 Task: Create a due date automation trigger when advanced on, 2 days after a card is due add content without an empty description at 11:00 AM.
Action: Mouse moved to (1218, 92)
Screenshot: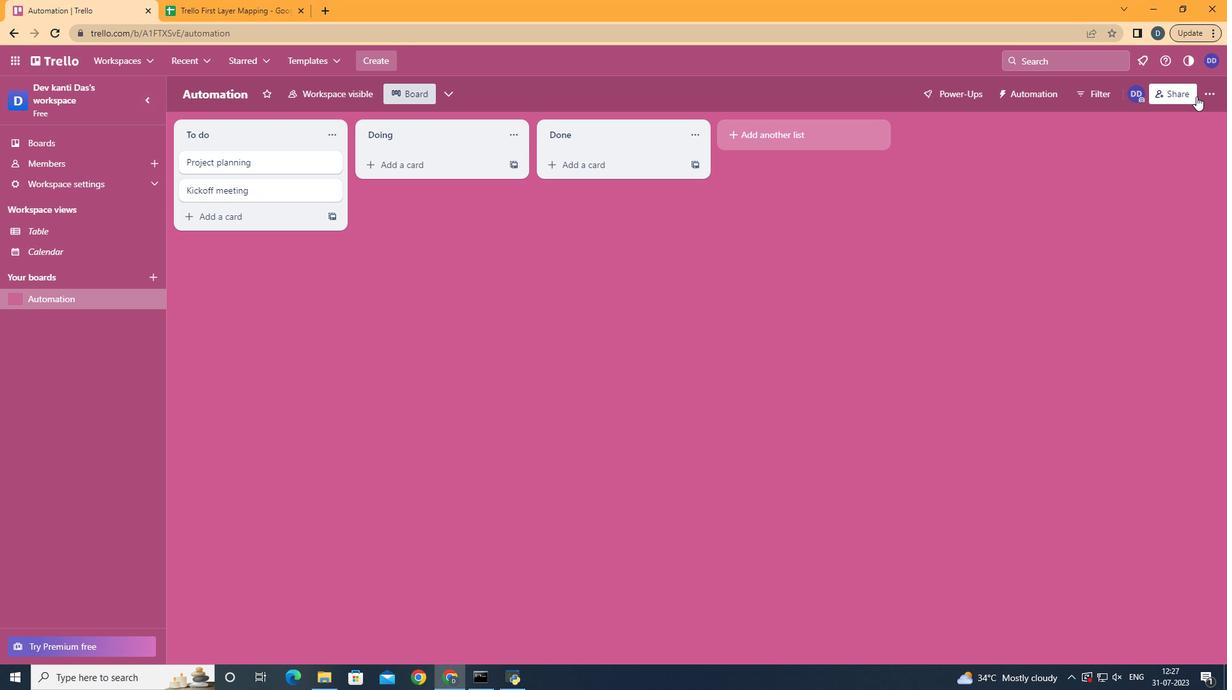 
Action: Mouse pressed left at (1218, 92)
Screenshot: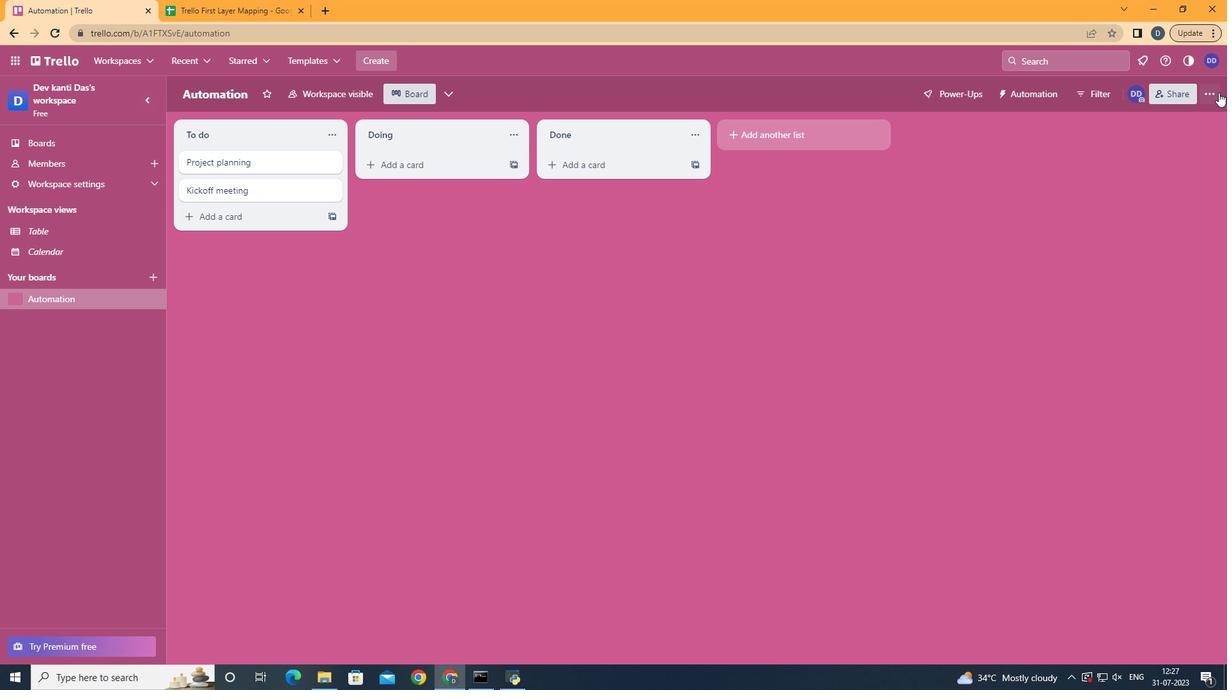 
Action: Mouse moved to (1127, 271)
Screenshot: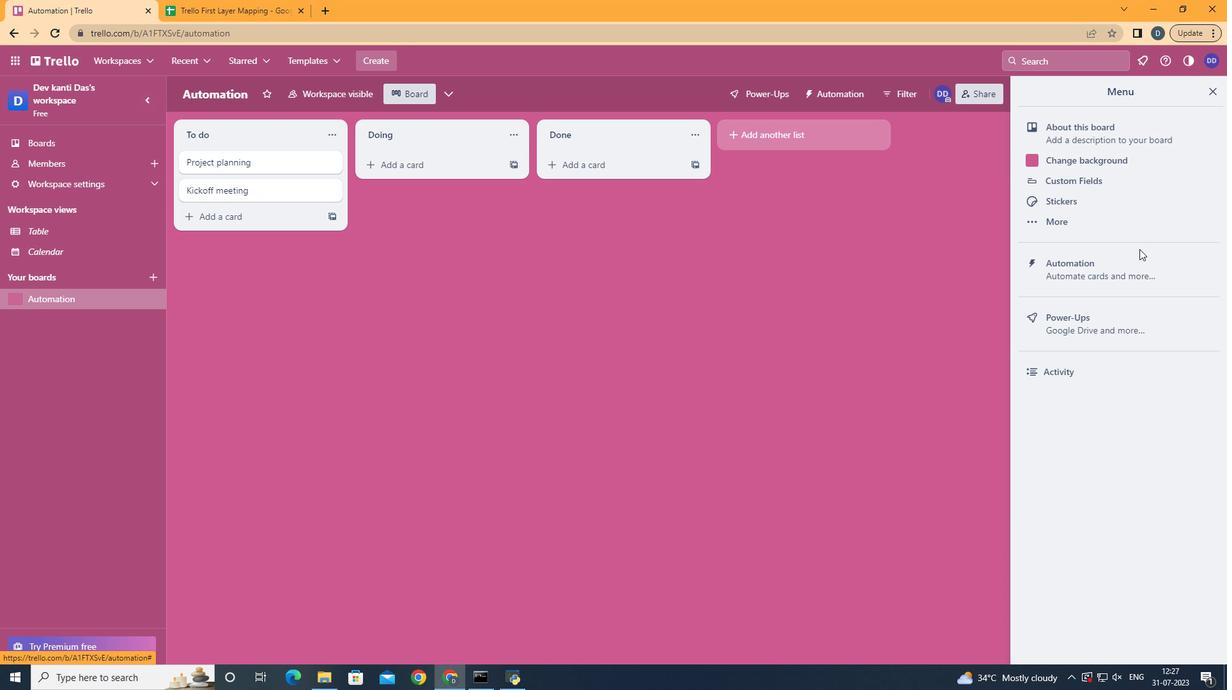 
Action: Mouse pressed left at (1127, 271)
Screenshot: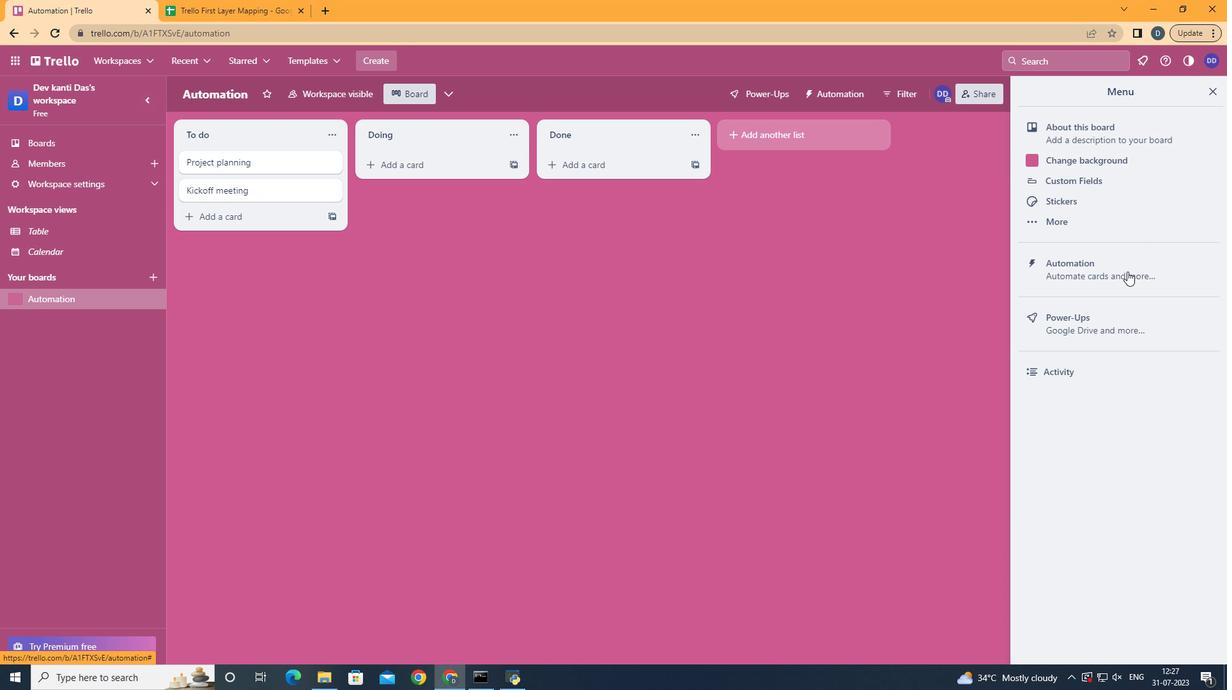 
Action: Mouse moved to (240, 262)
Screenshot: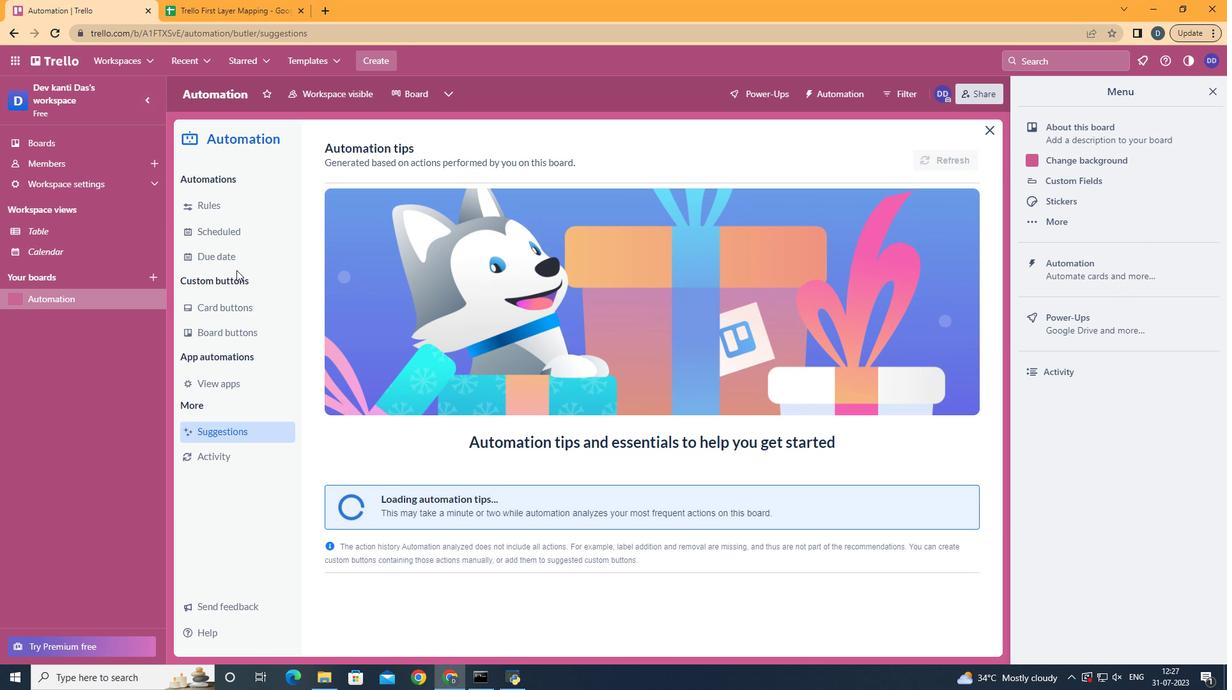 
Action: Mouse pressed left at (240, 262)
Screenshot: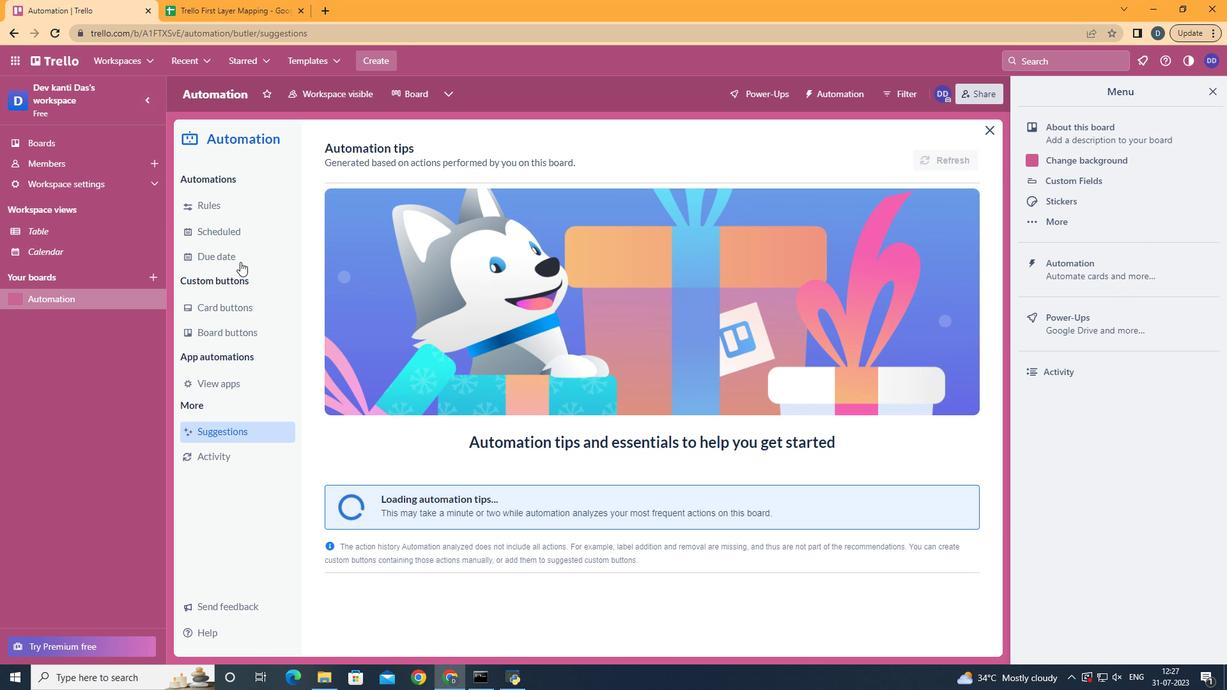 
Action: Mouse moved to (910, 159)
Screenshot: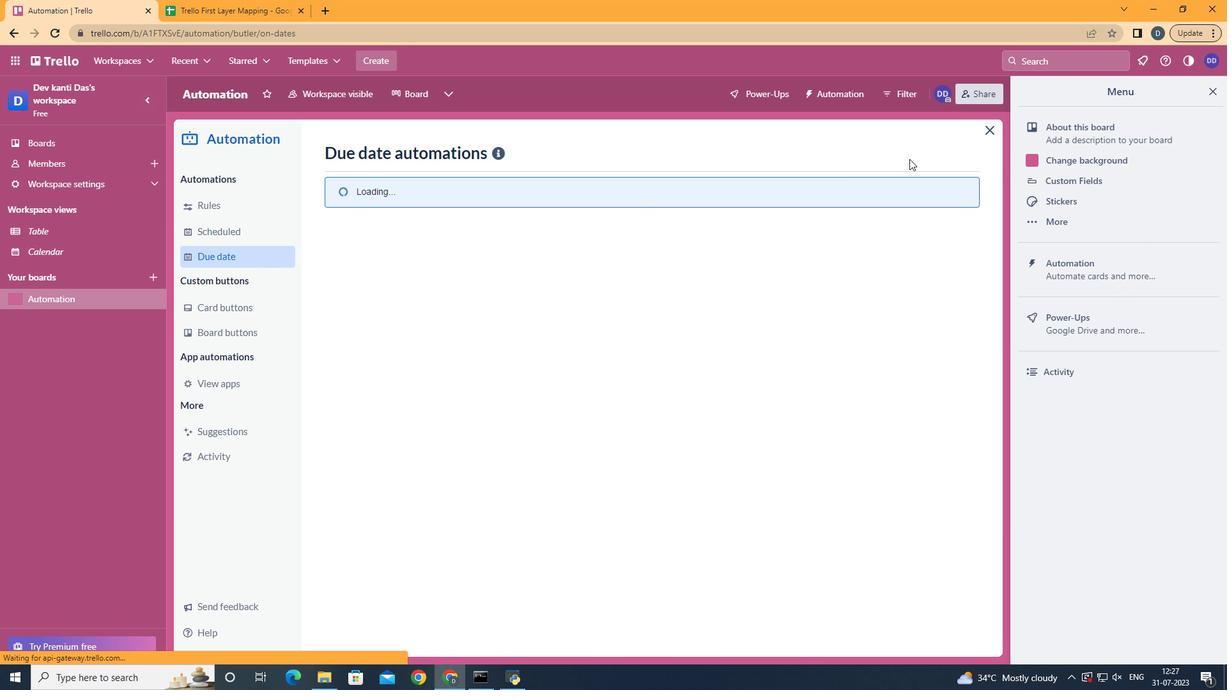 
Action: Mouse pressed left at (910, 159)
Screenshot: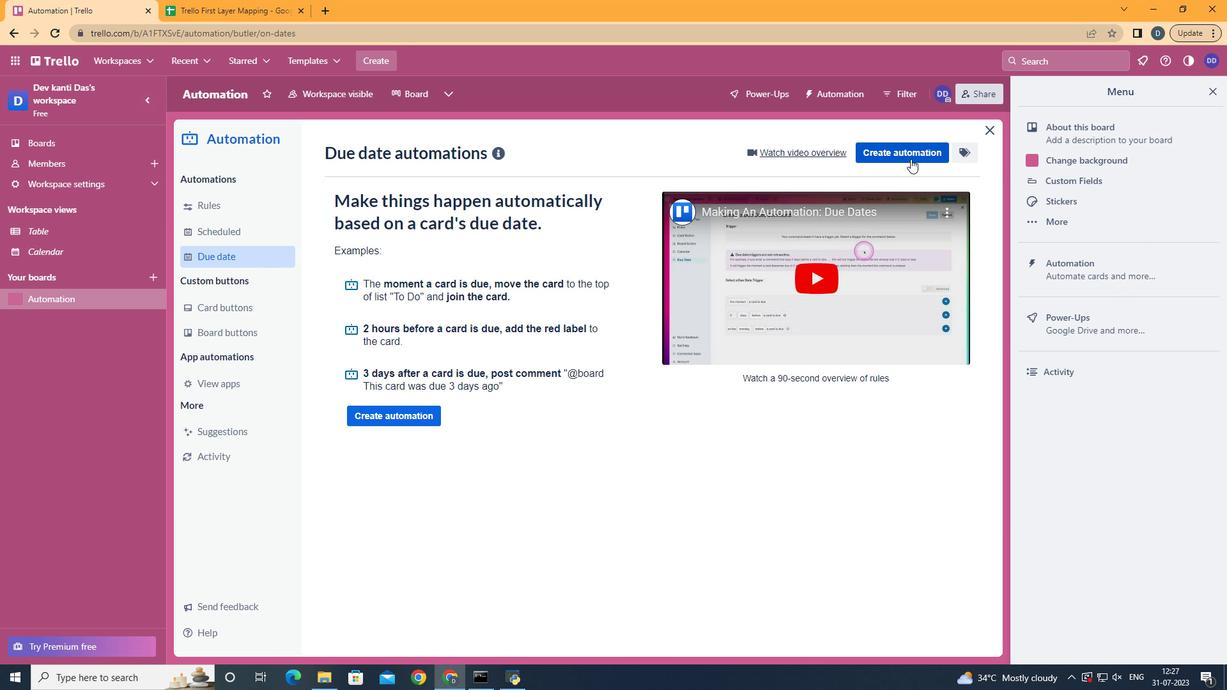
Action: Mouse moved to (654, 277)
Screenshot: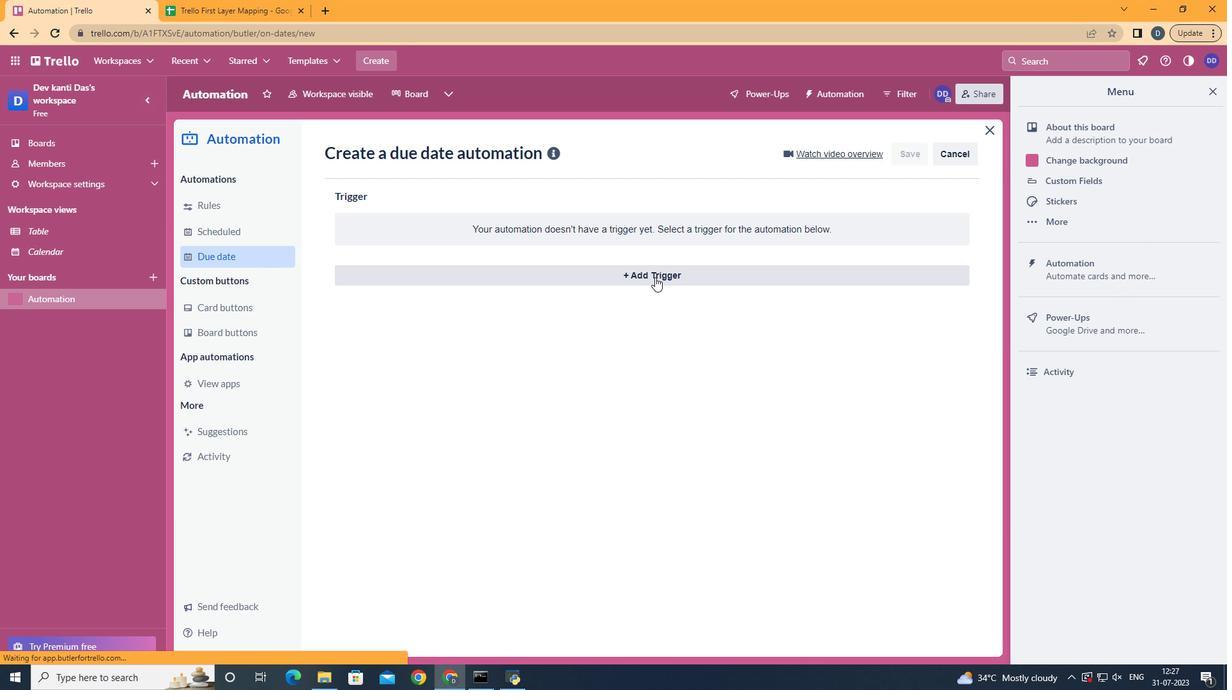 
Action: Mouse pressed left at (654, 277)
Screenshot: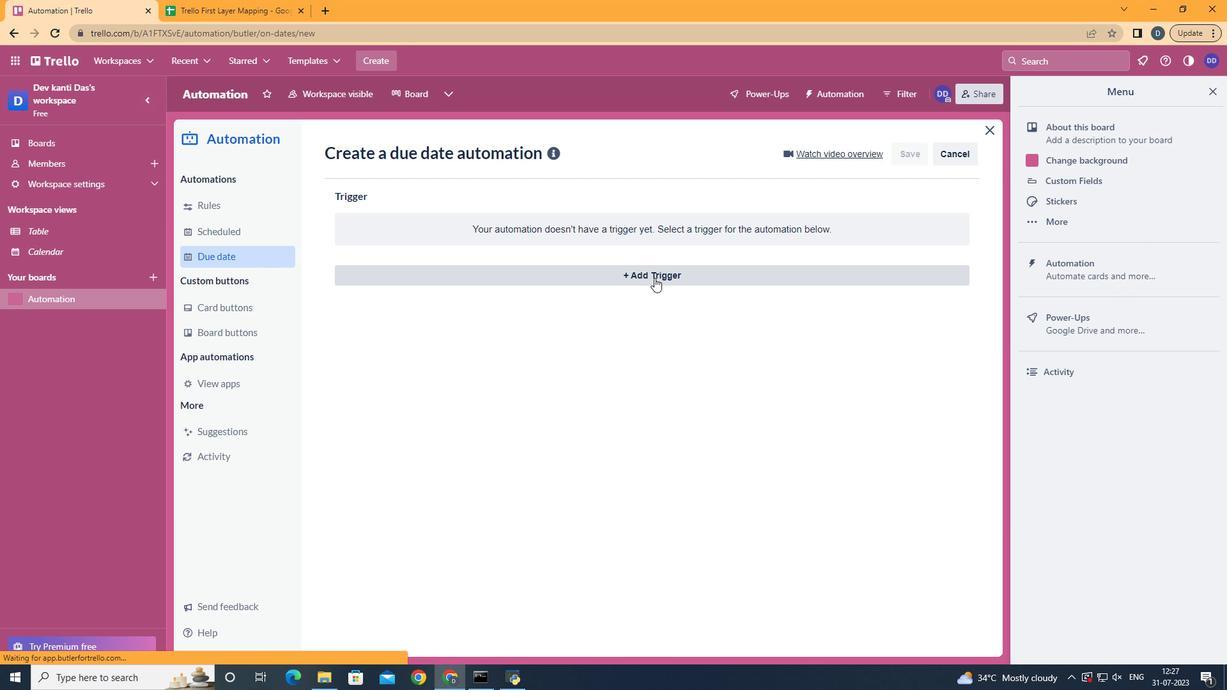 
Action: Mouse moved to (446, 518)
Screenshot: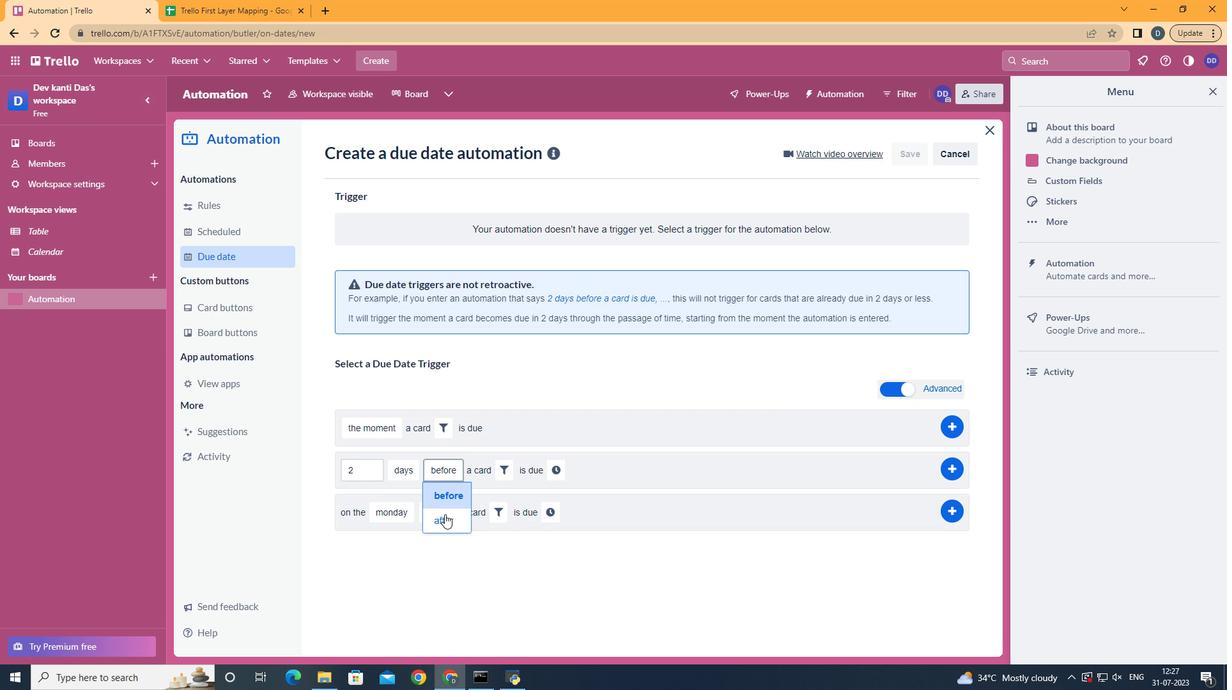 
Action: Mouse pressed left at (446, 518)
Screenshot: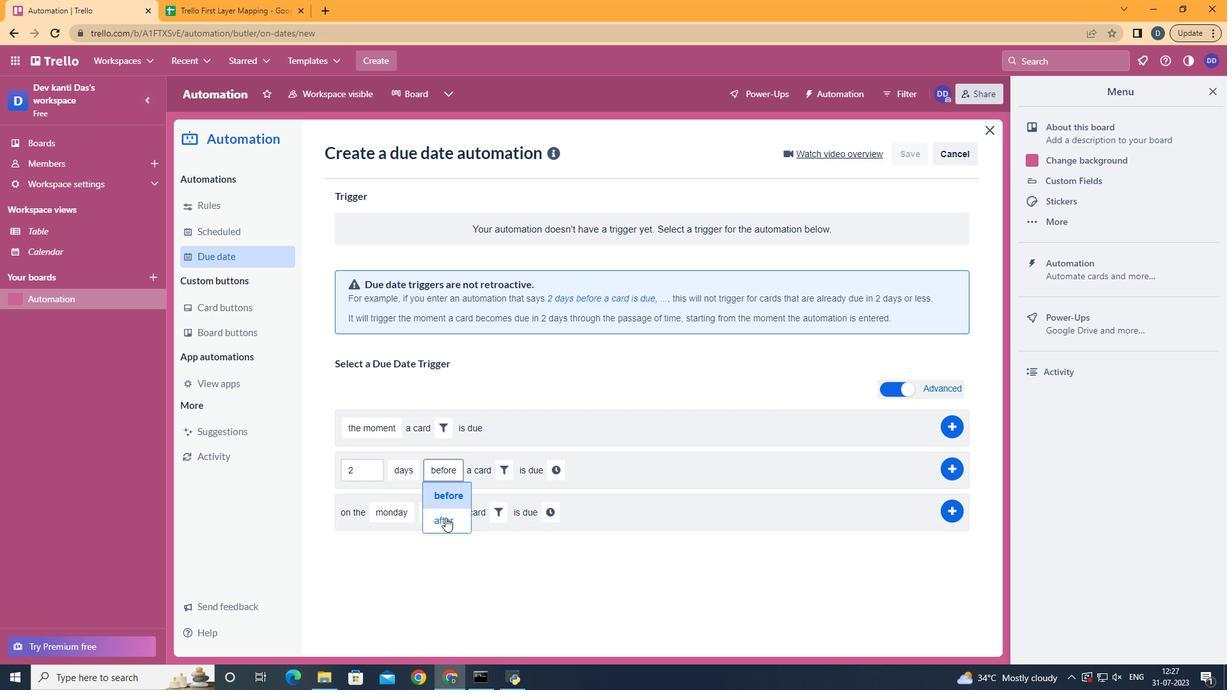 
Action: Mouse moved to (499, 474)
Screenshot: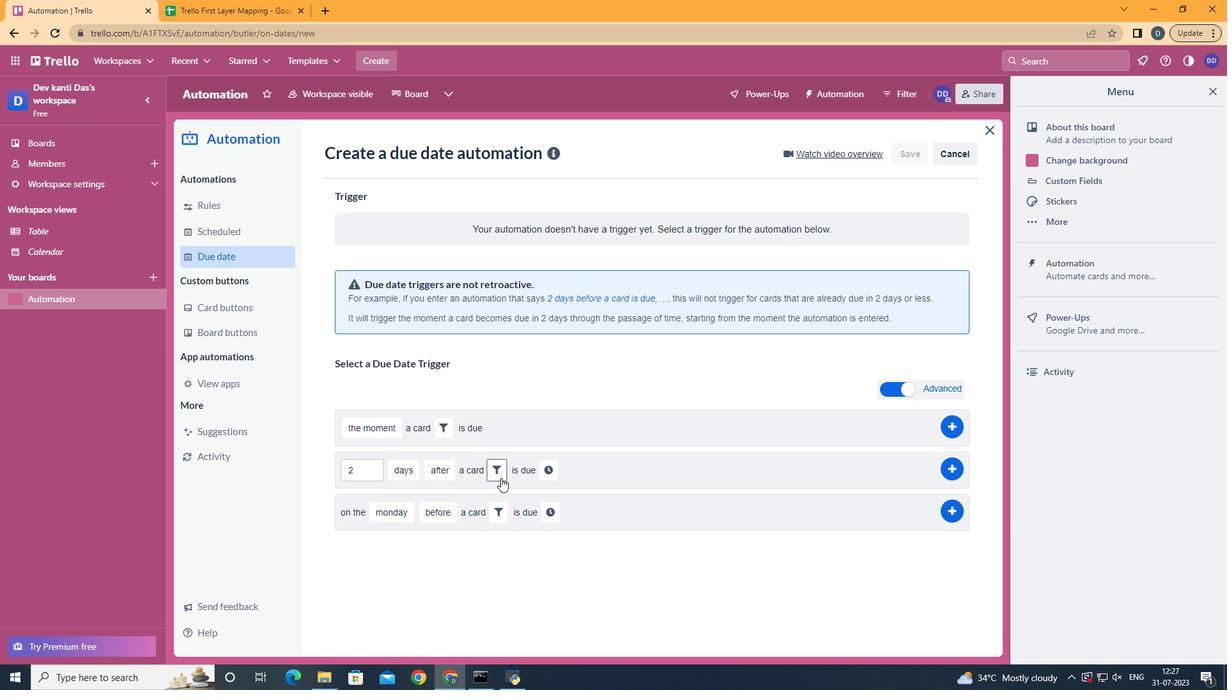 
Action: Mouse pressed left at (499, 474)
Screenshot: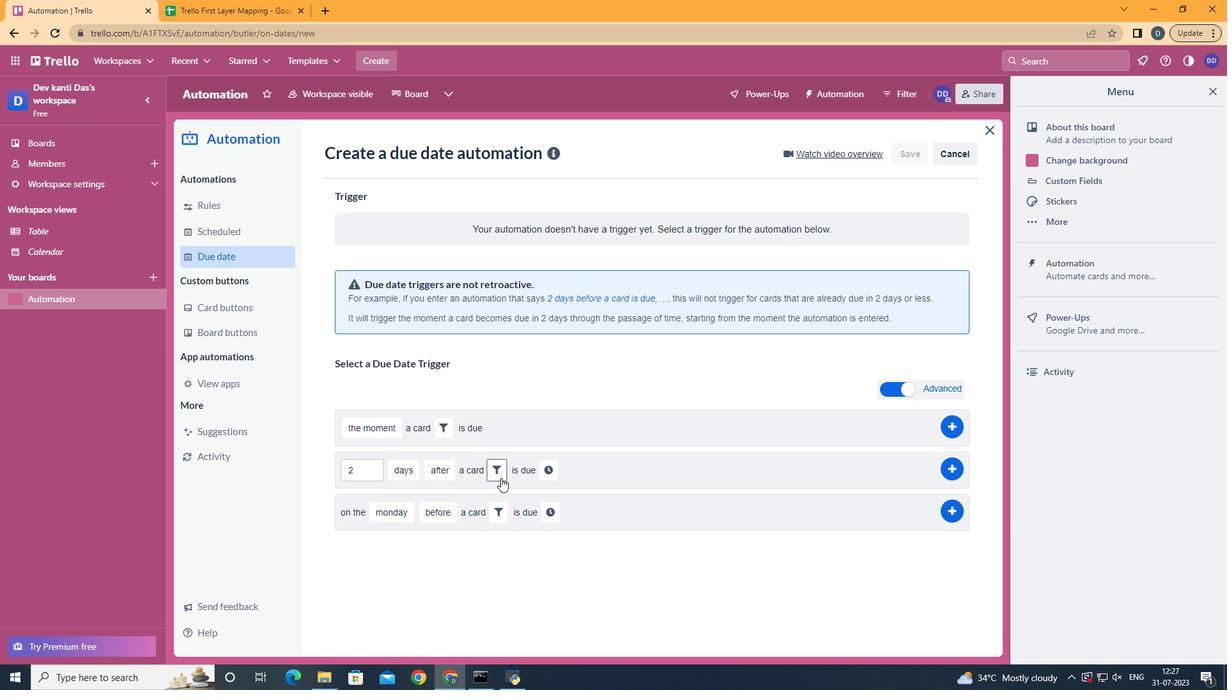 
Action: Mouse moved to (670, 509)
Screenshot: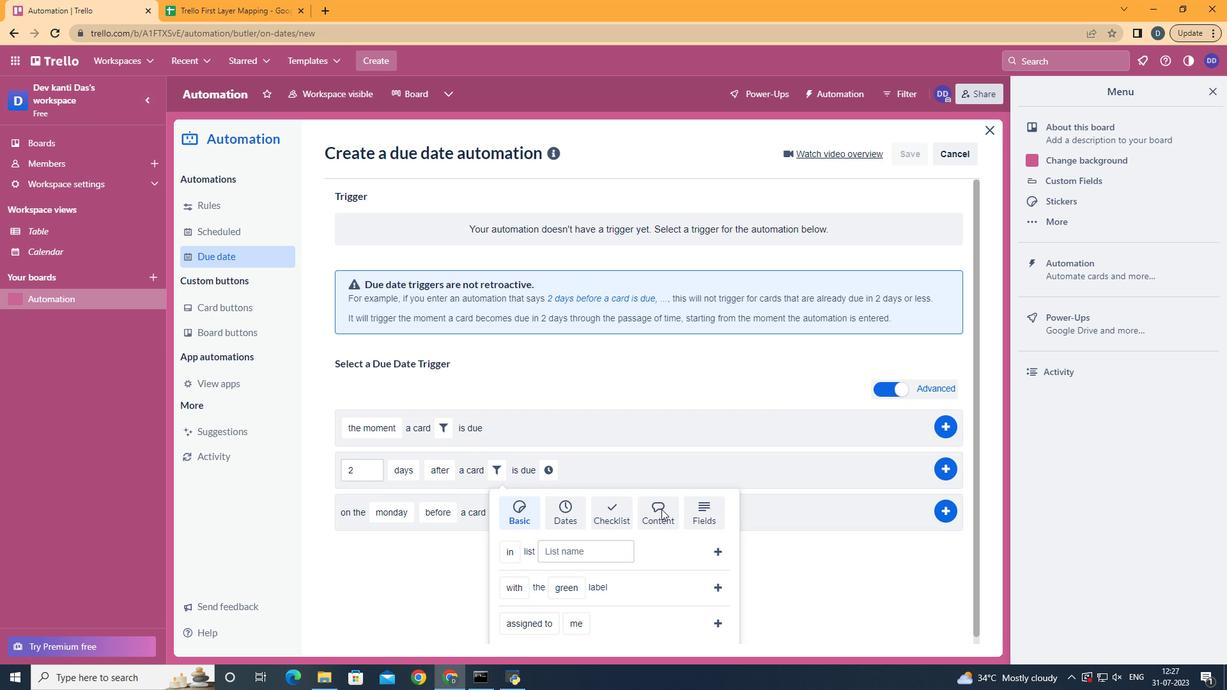 
Action: Mouse pressed left at (670, 509)
Screenshot: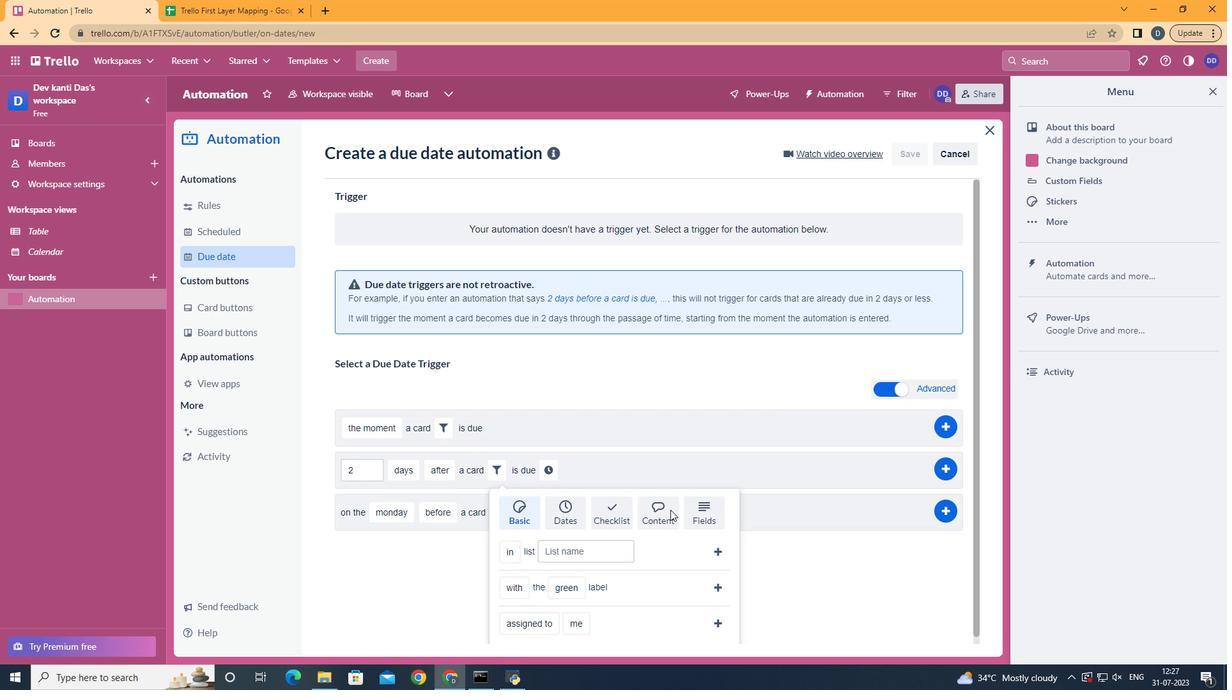 
Action: Mouse moved to (526, 636)
Screenshot: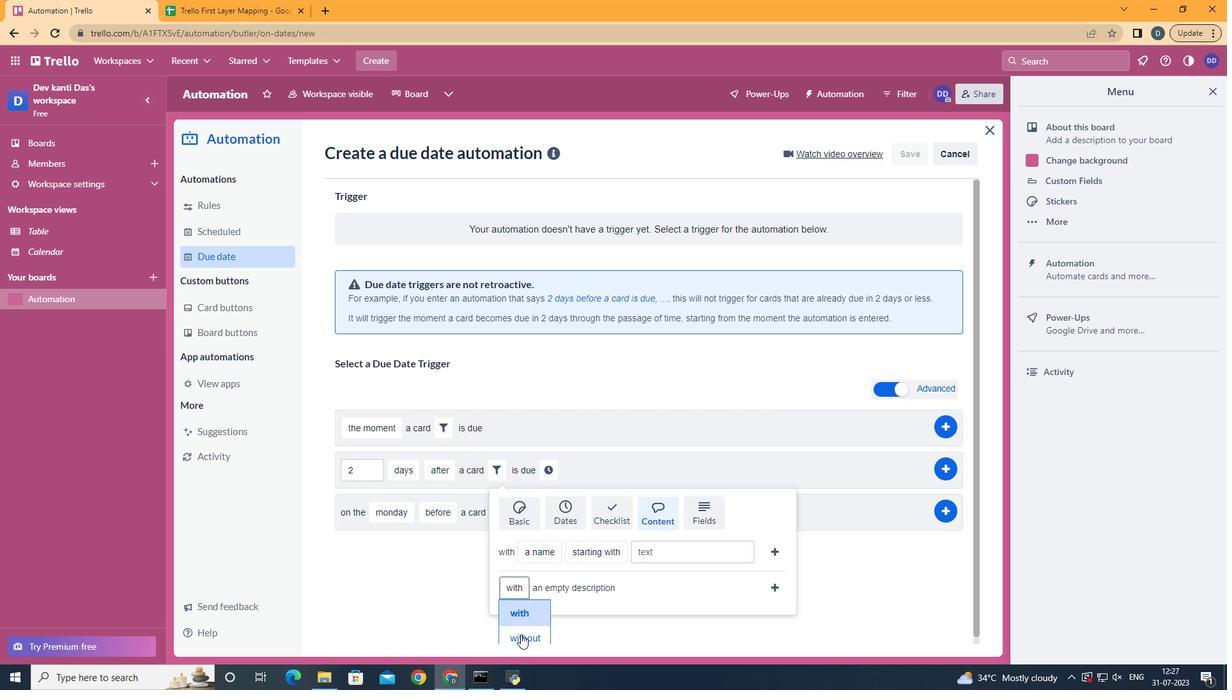 
Action: Mouse pressed left at (521, 636)
Screenshot: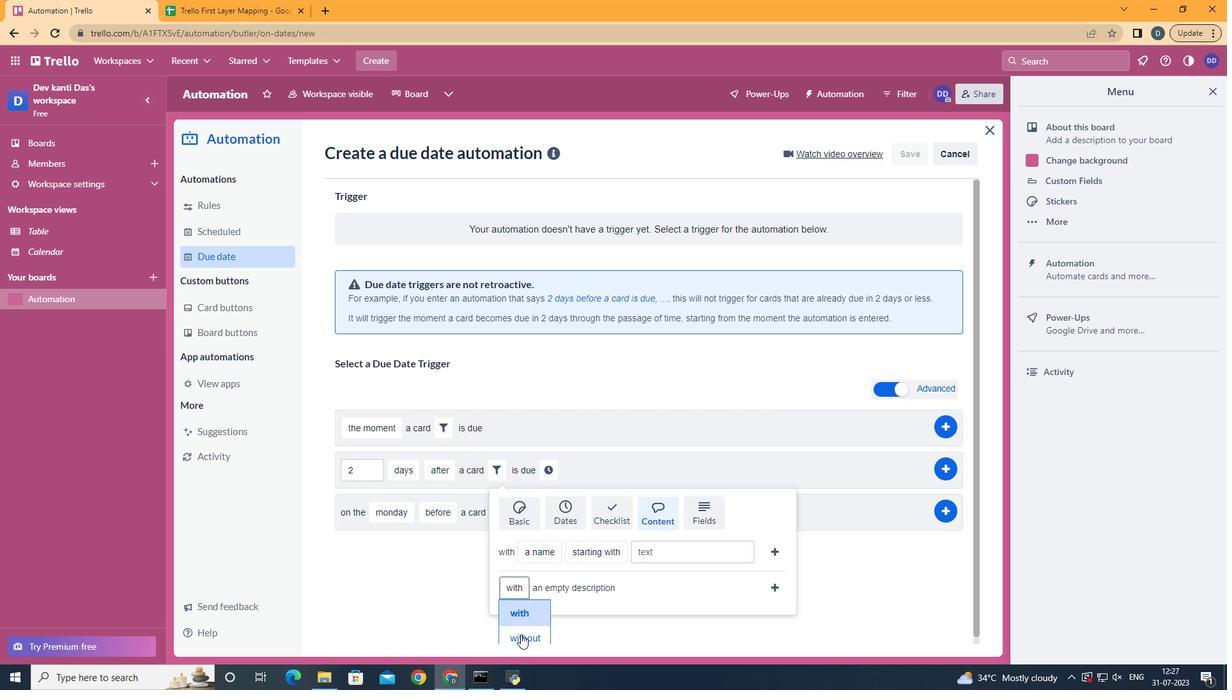 
Action: Mouse moved to (771, 584)
Screenshot: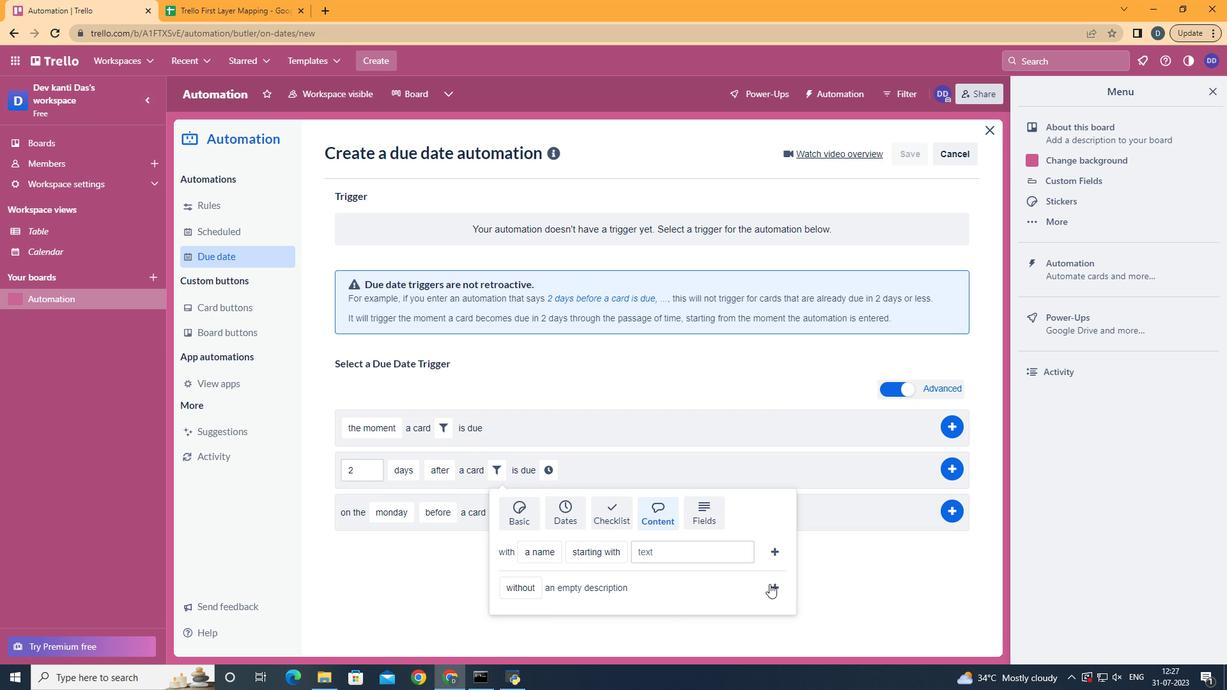 
Action: Mouse pressed left at (771, 584)
Screenshot: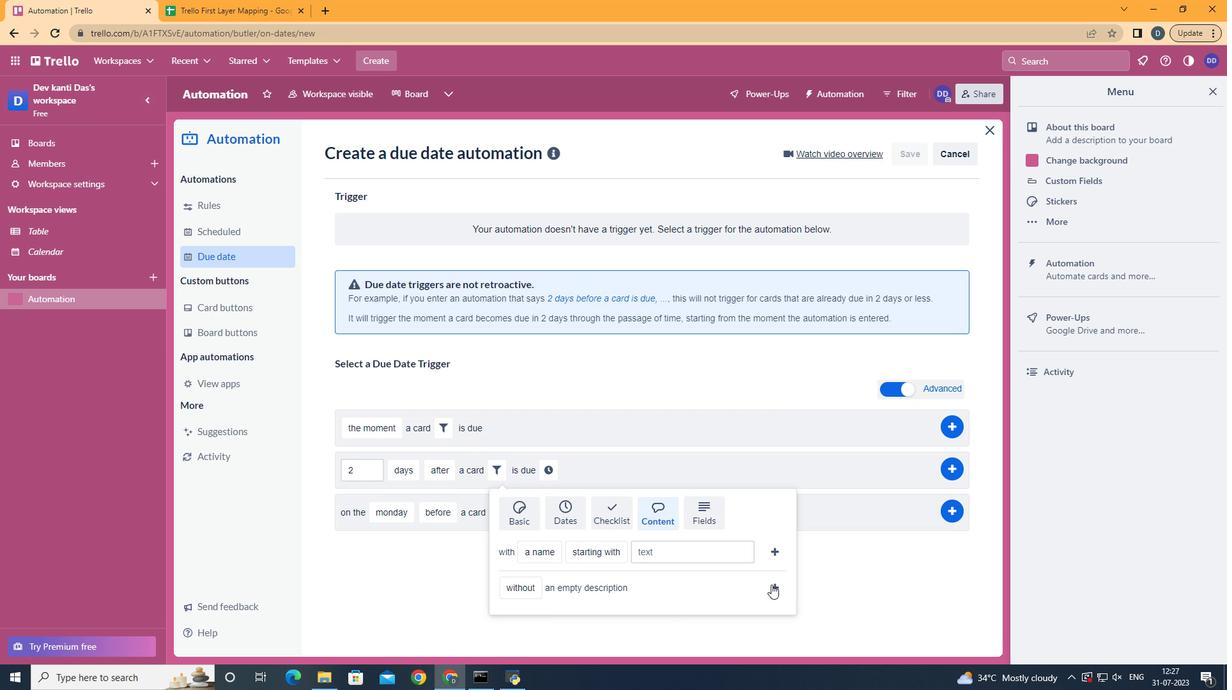 
Action: Mouse moved to (692, 463)
Screenshot: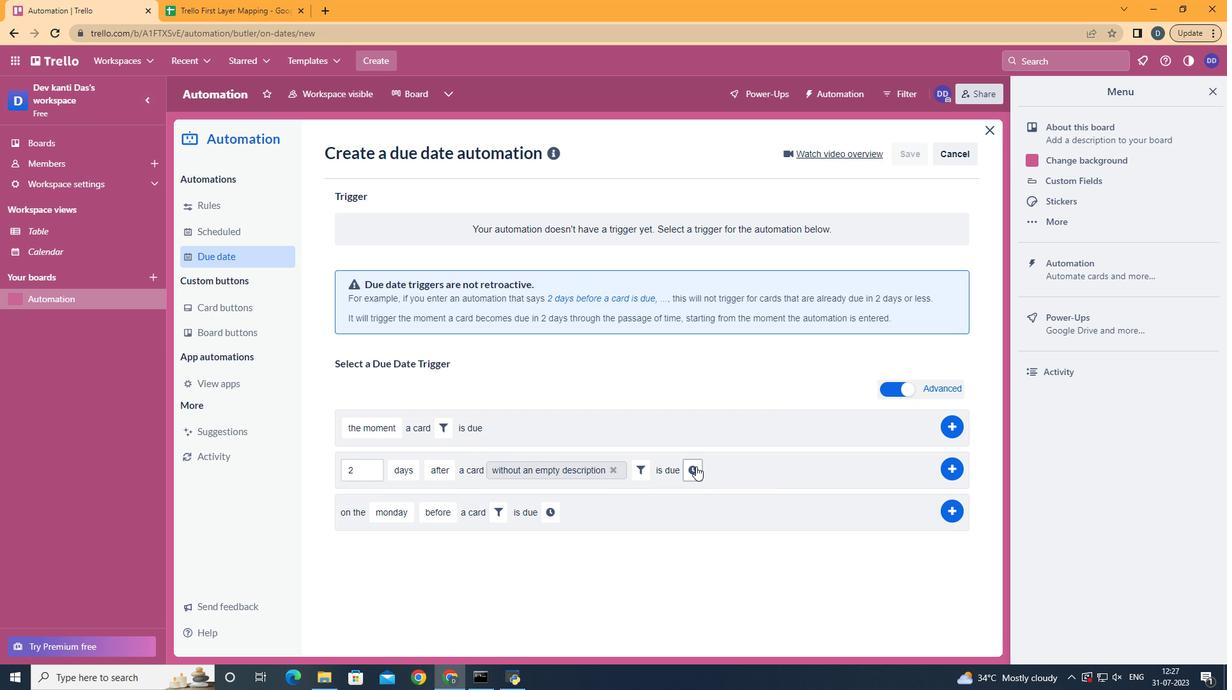 
Action: Mouse pressed left at (692, 463)
Screenshot: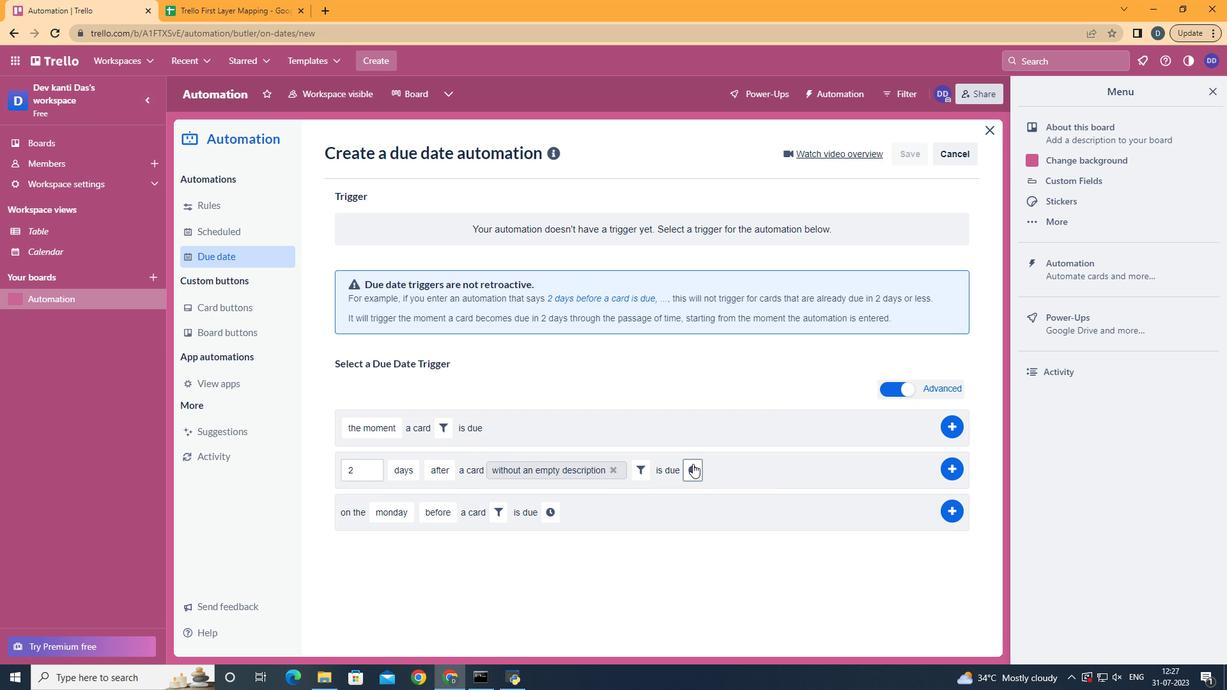 
Action: Mouse moved to (723, 472)
Screenshot: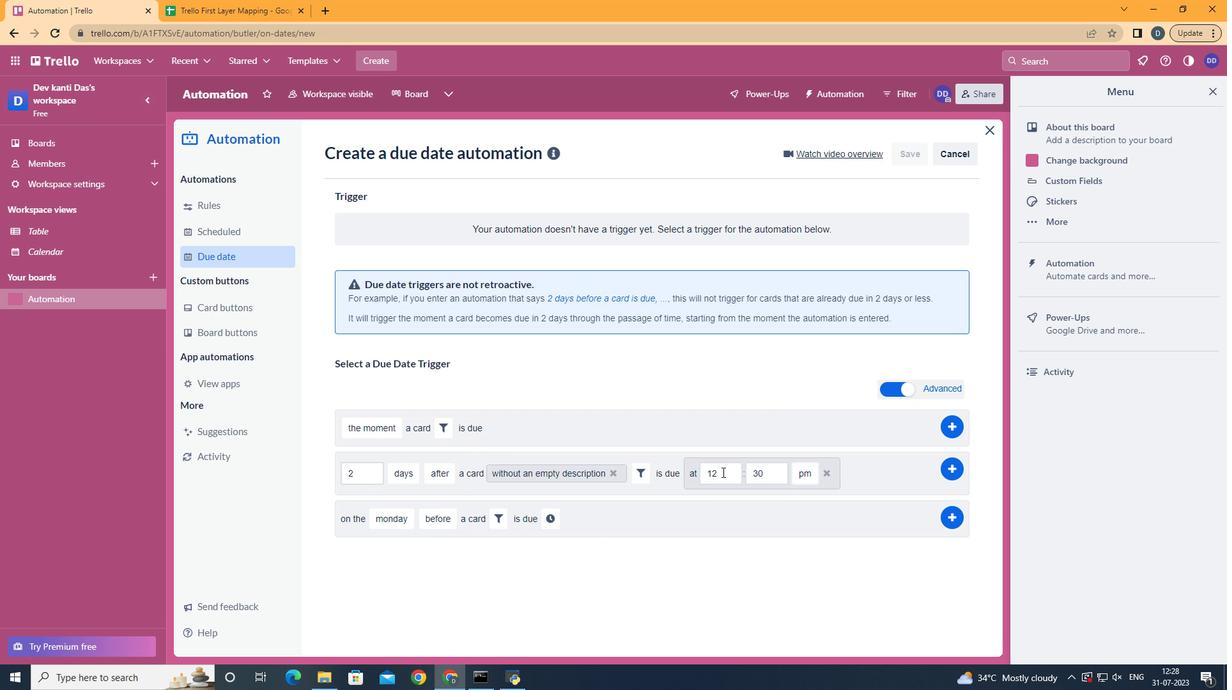 
Action: Mouse pressed left at (723, 472)
Screenshot: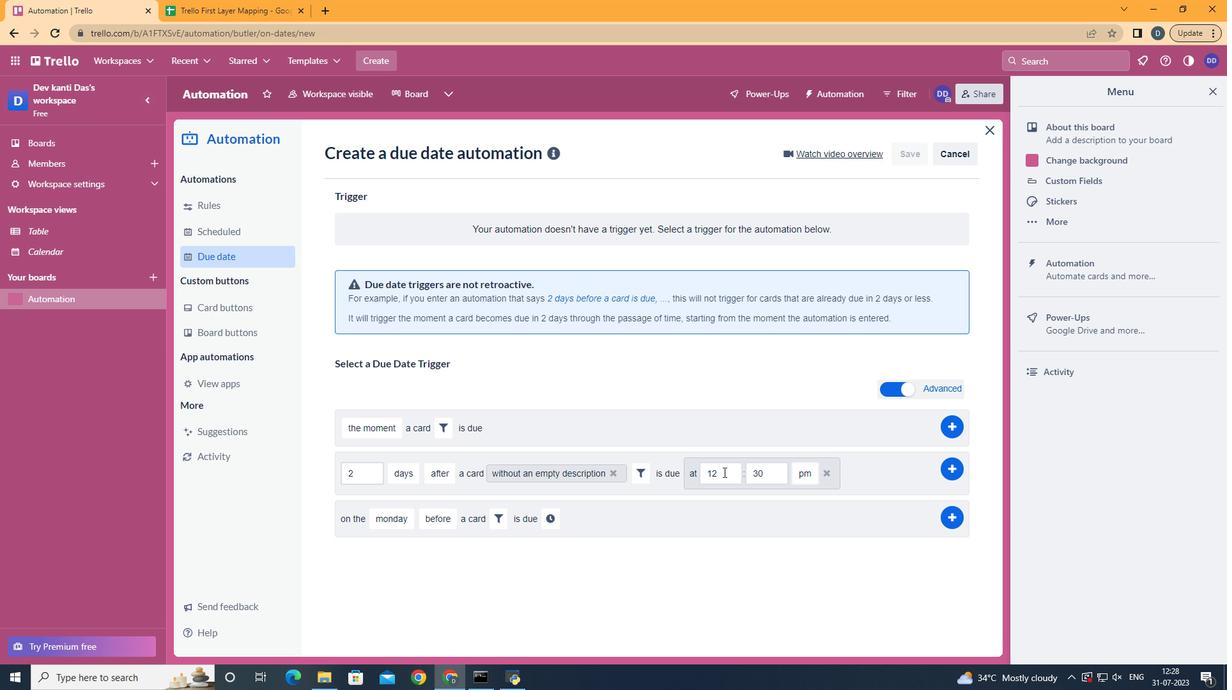
Action: Key pressed <Key.backspace><Key.backspace>11
Screenshot: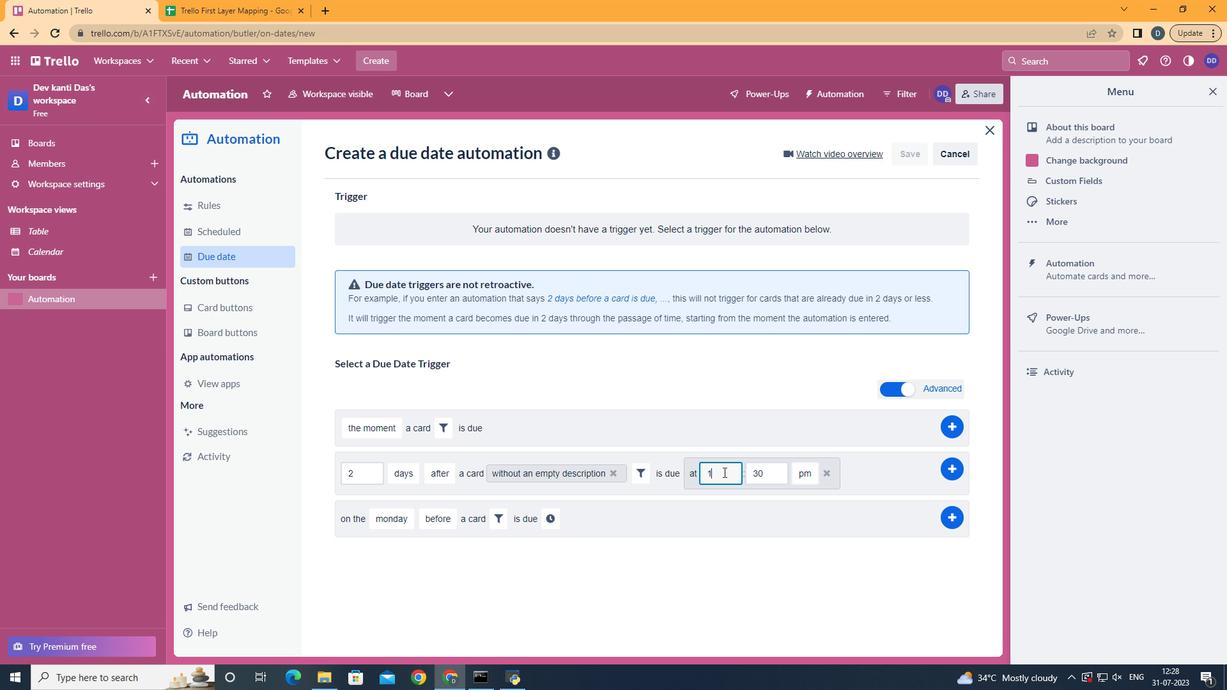 
Action: Mouse moved to (773, 472)
Screenshot: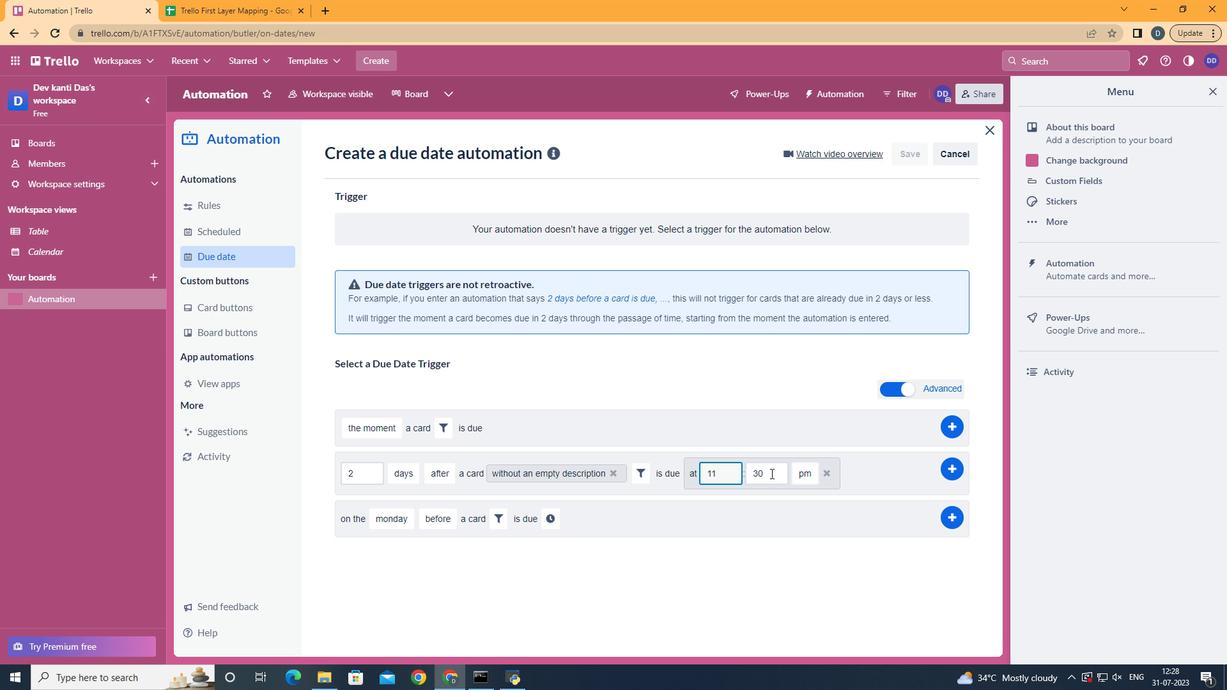
Action: Mouse pressed left at (773, 472)
Screenshot: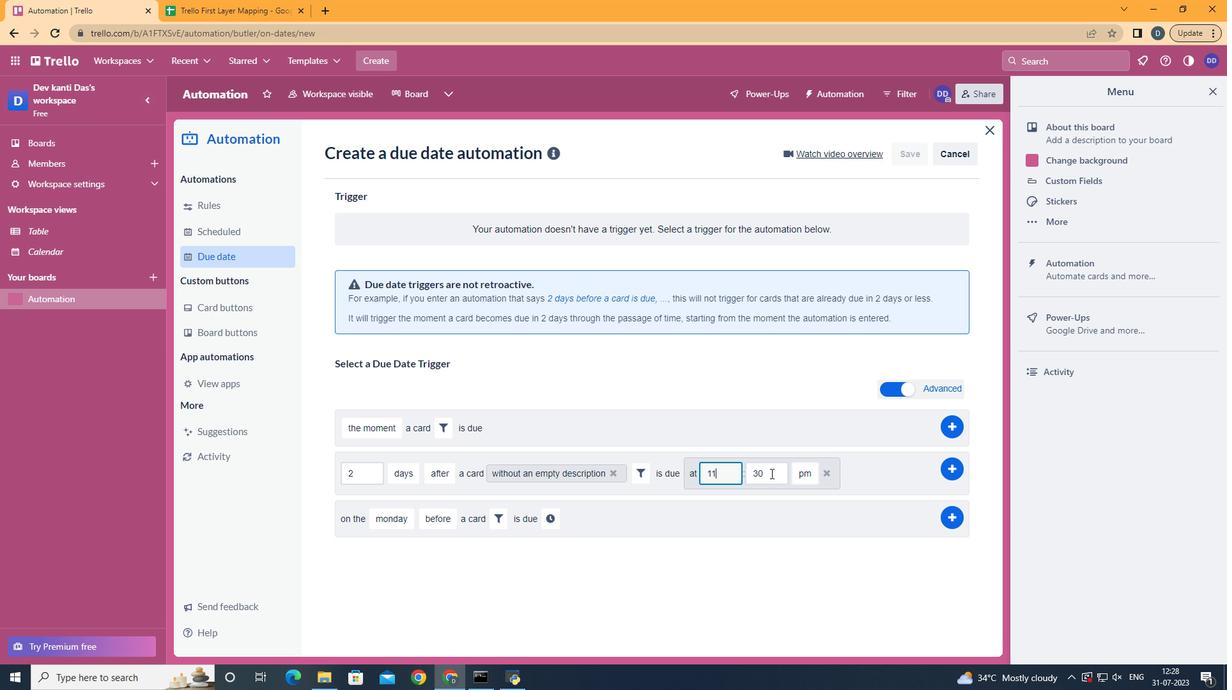 
Action: Key pressed <Key.backspace><Key.backspace>00
Screenshot: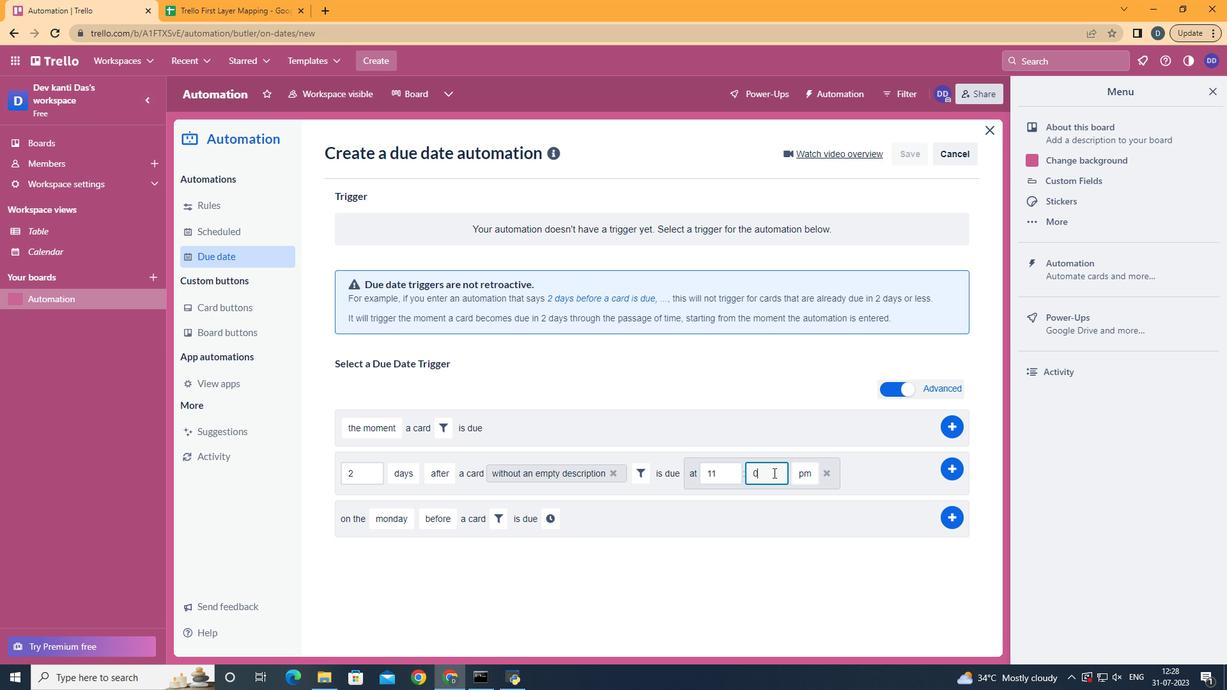
Action: Mouse moved to (804, 495)
Screenshot: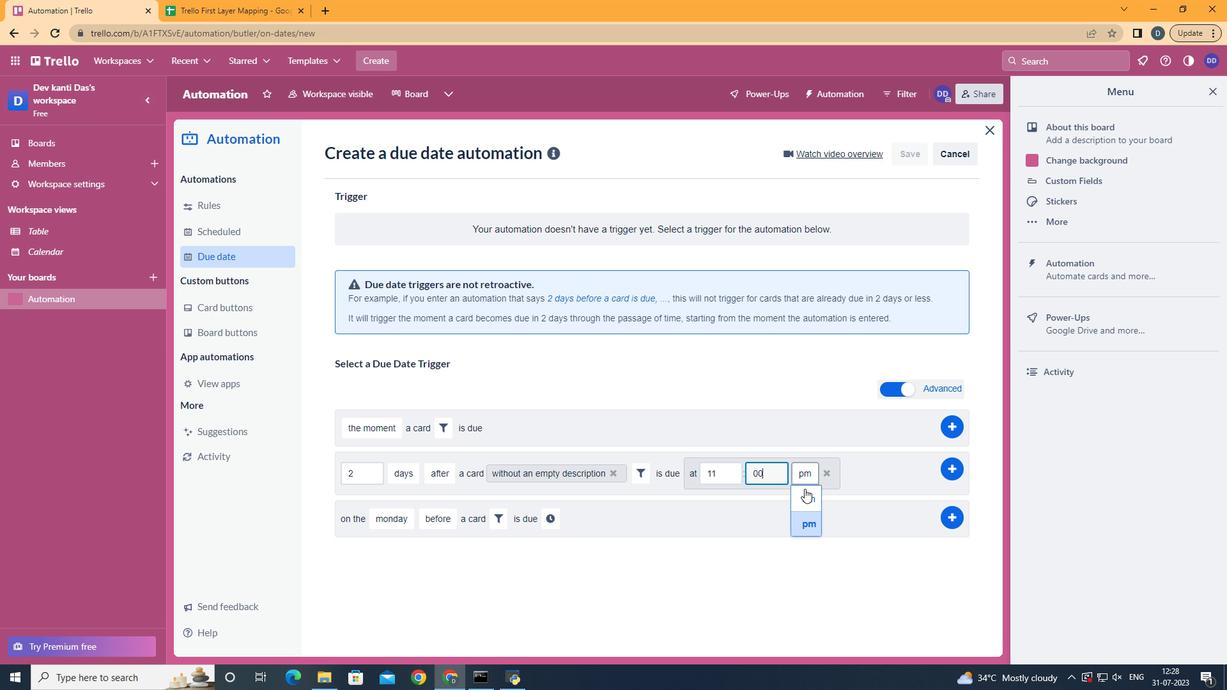 
Action: Mouse pressed left at (804, 495)
Screenshot: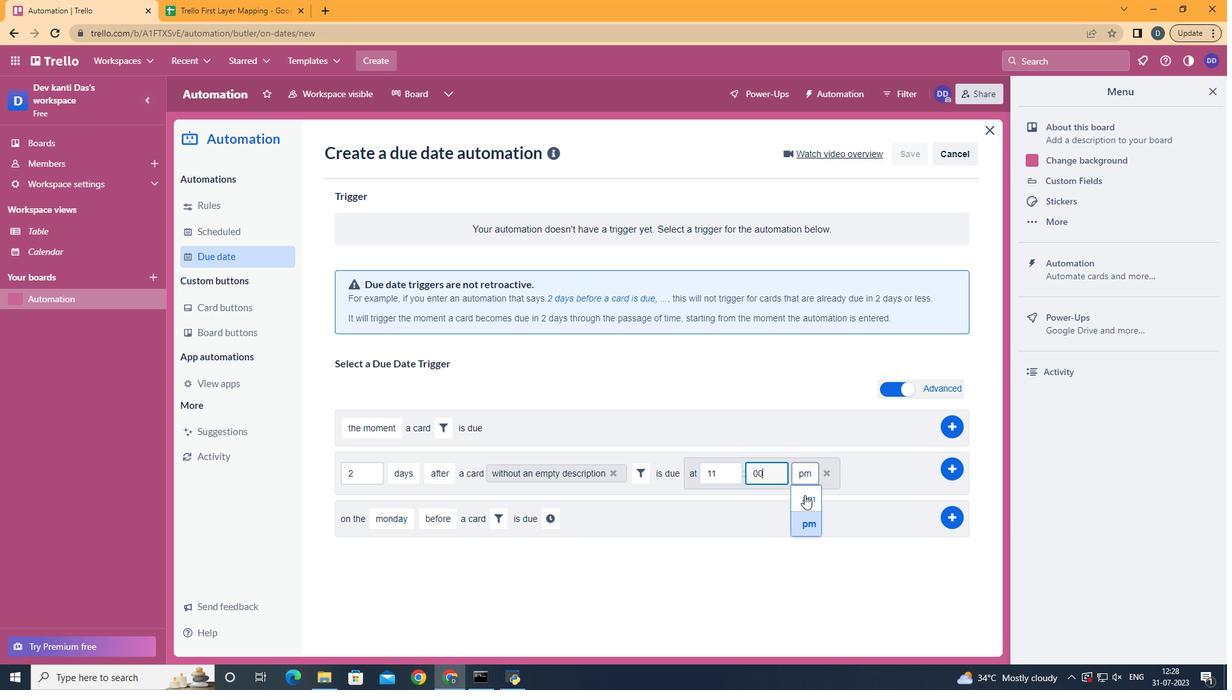 
Action: Mouse moved to (950, 473)
Screenshot: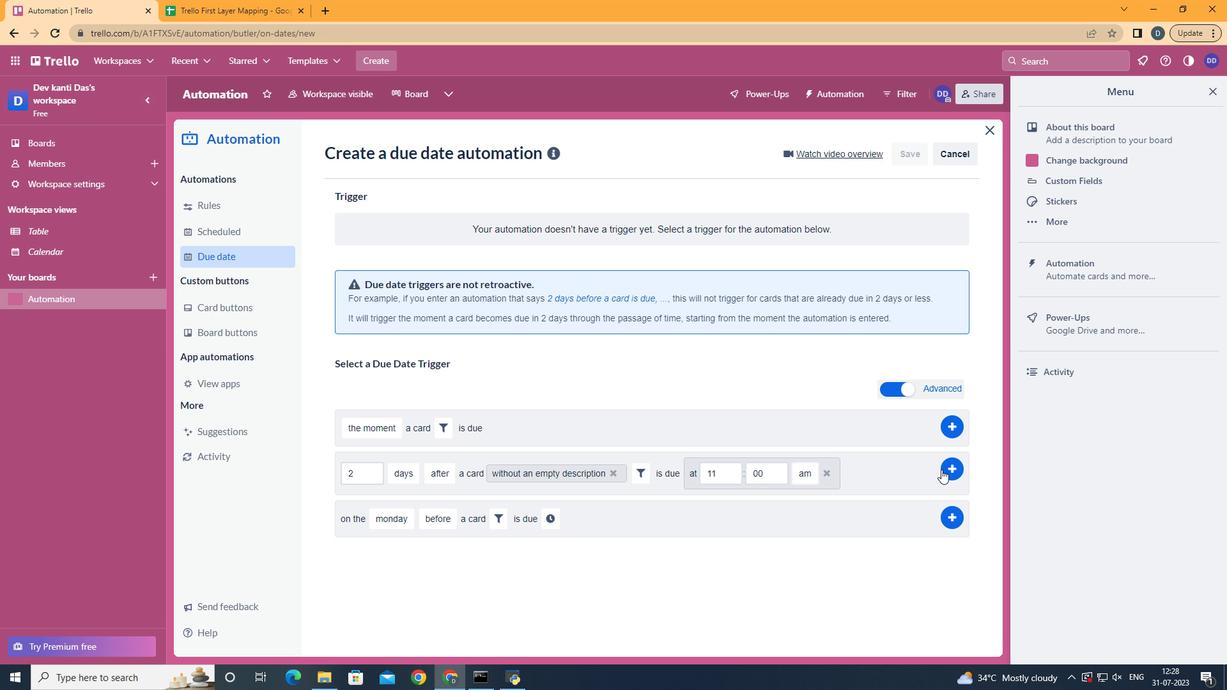 
Action: Mouse pressed left at (950, 473)
Screenshot: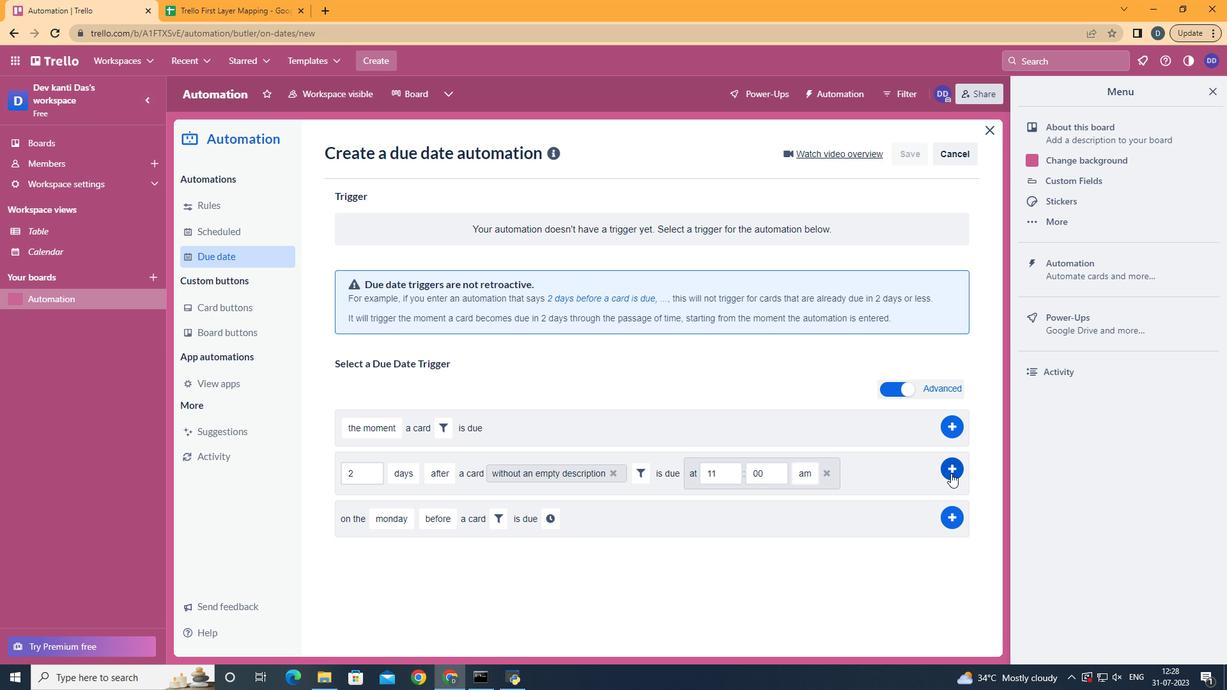 
Action: Mouse moved to (770, 332)
Screenshot: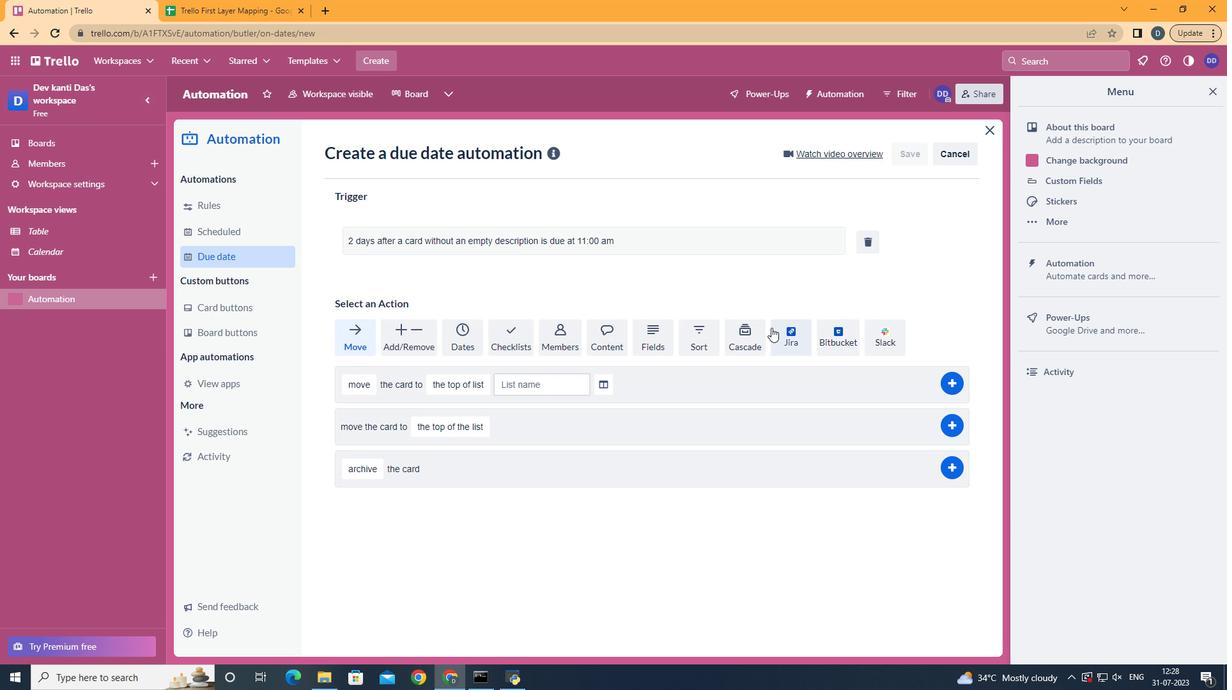 
